 Task: Learn more about a business.
Action: Mouse moved to (773, 111)
Screenshot: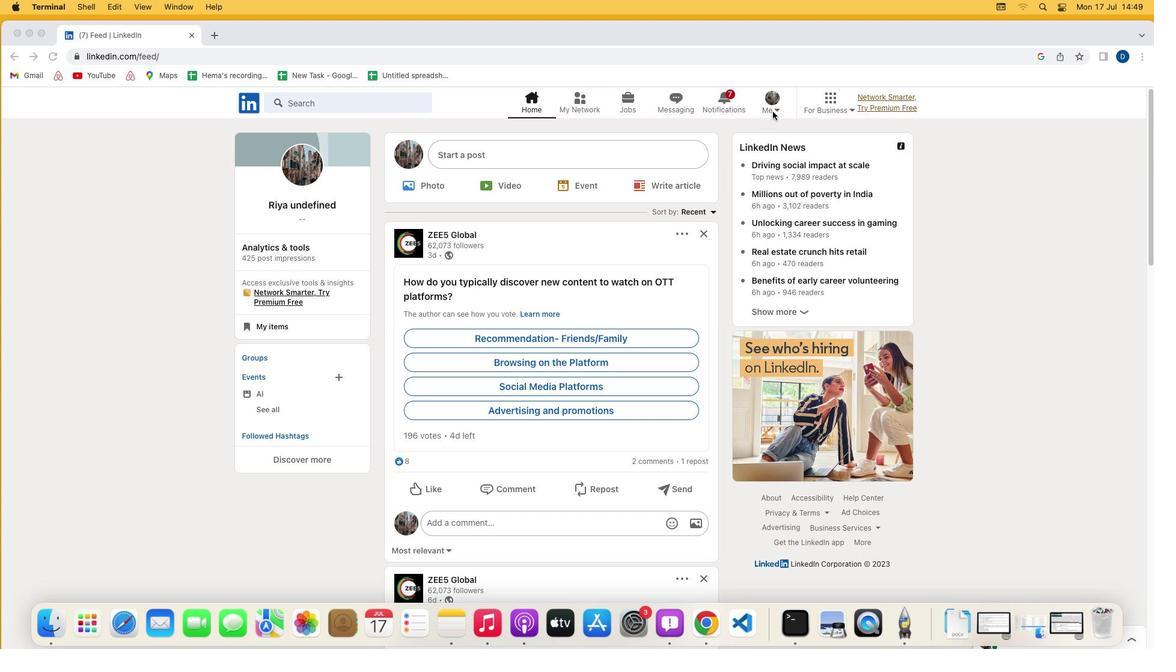 
Action: Mouse pressed left at (773, 111)
Screenshot: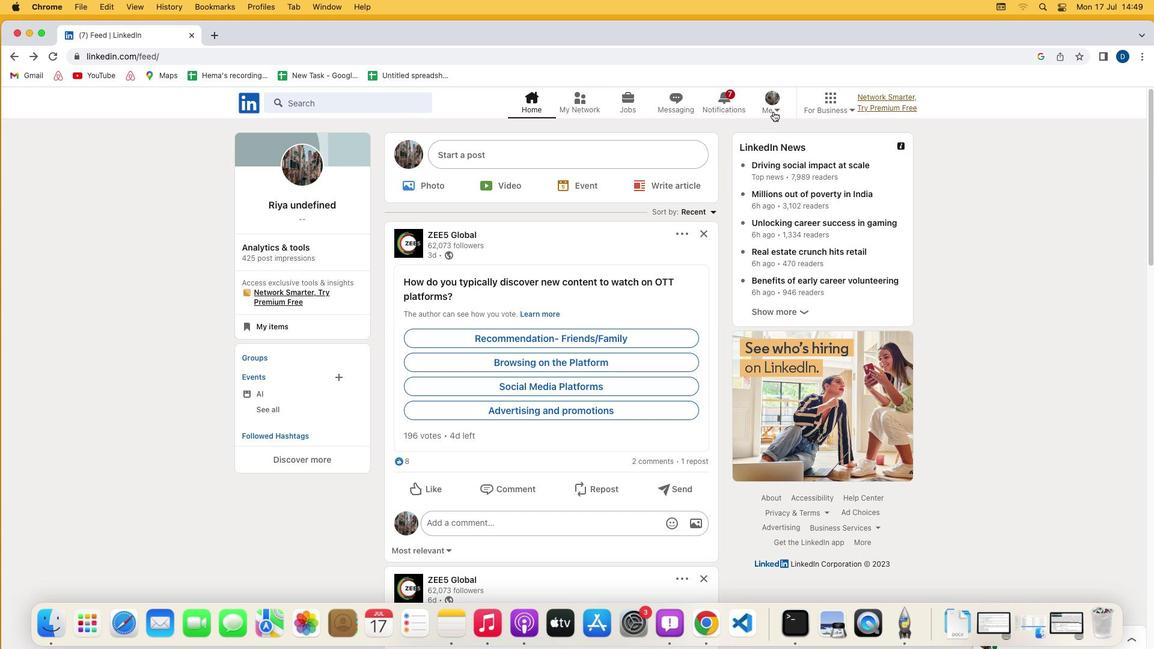
Action: Mouse moved to (777, 110)
Screenshot: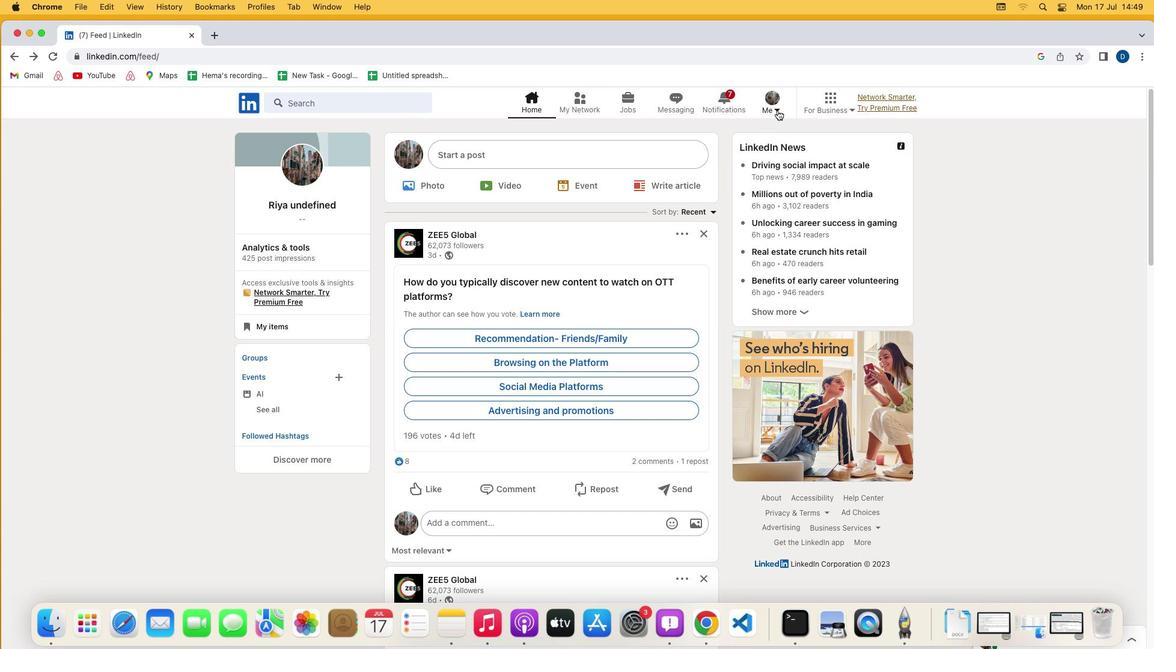 
Action: Mouse pressed left at (777, 110)
Screenshot: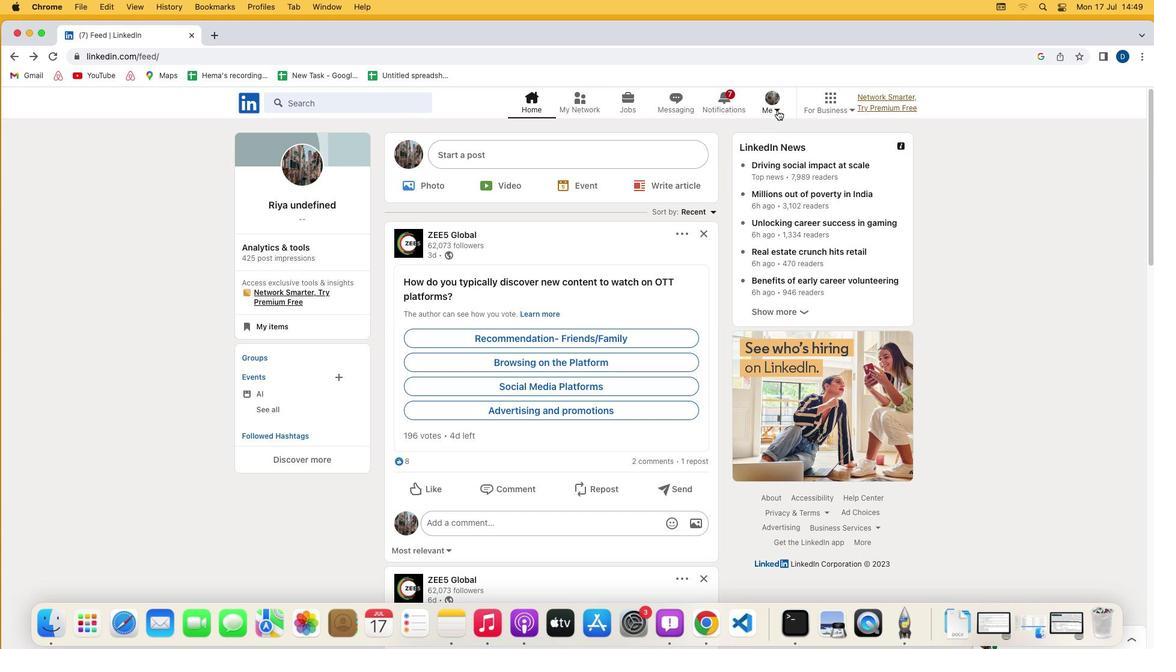 
Action: Mouse moved to (697, 229)
Screenshot: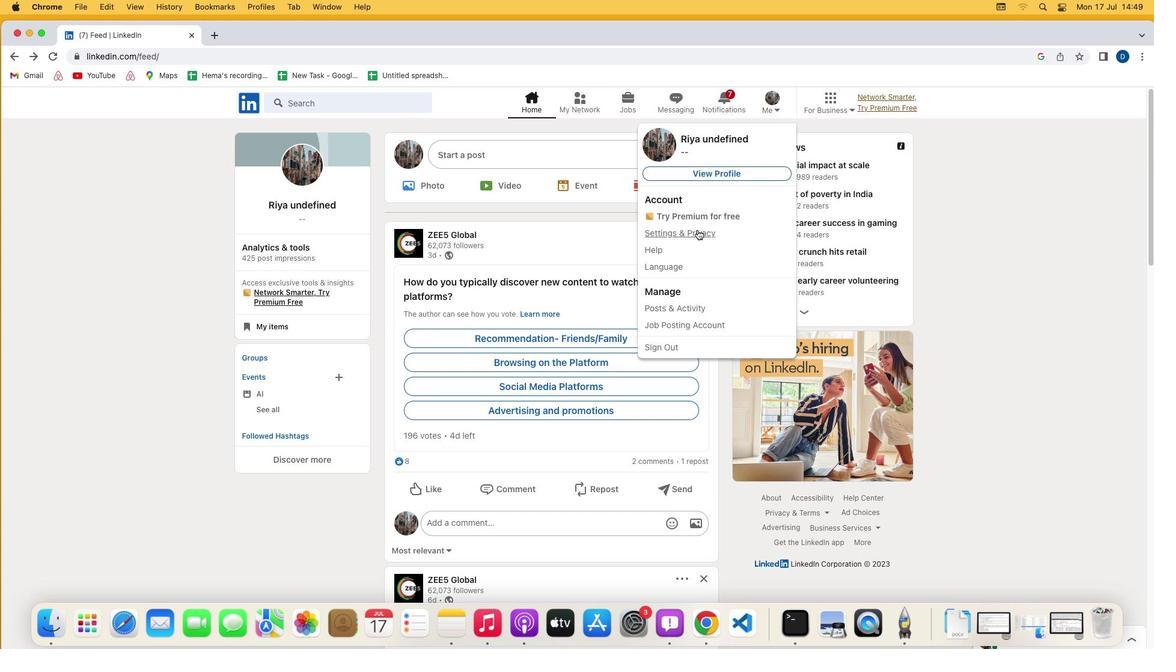 
Action: Mouse pressed left at (697, 229)
Screenshot: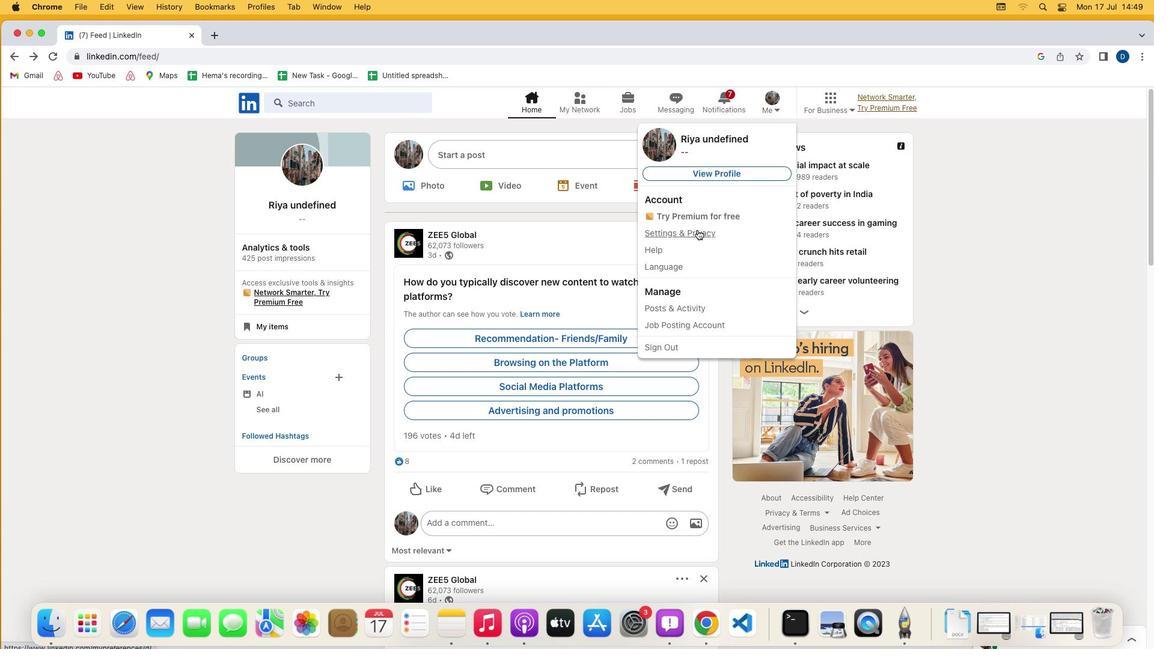 
Action: Mouse moved to (611, 415)
Screenshot: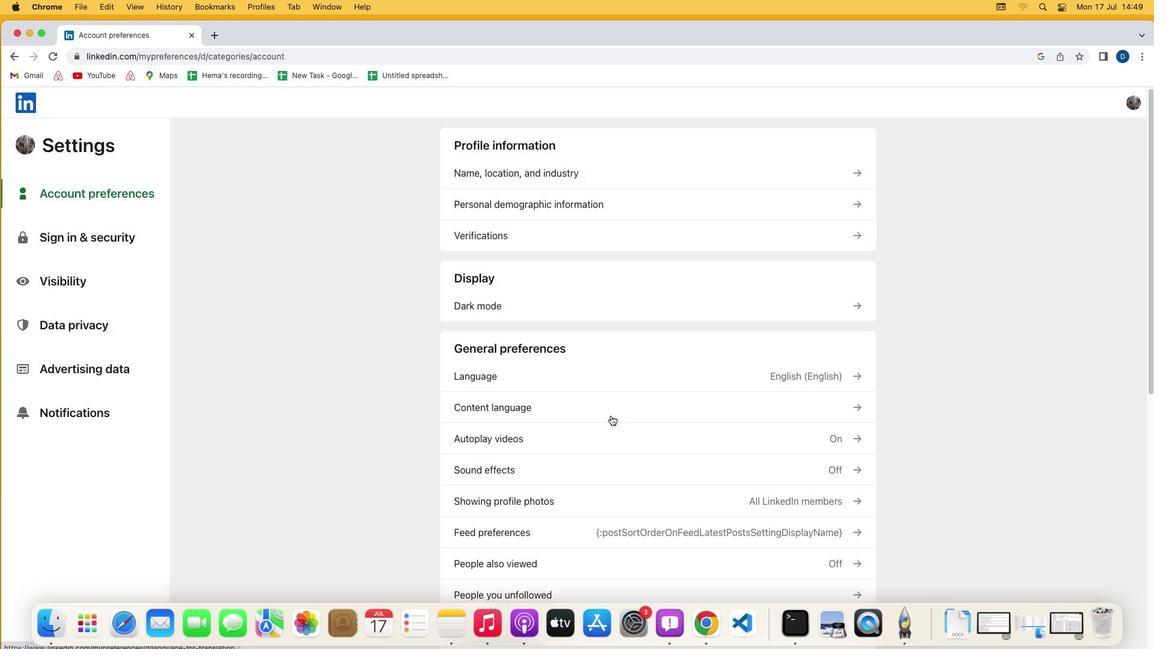 
Action: Mouse scrolled (611, 415) with delta (0, 0)
Screenshot: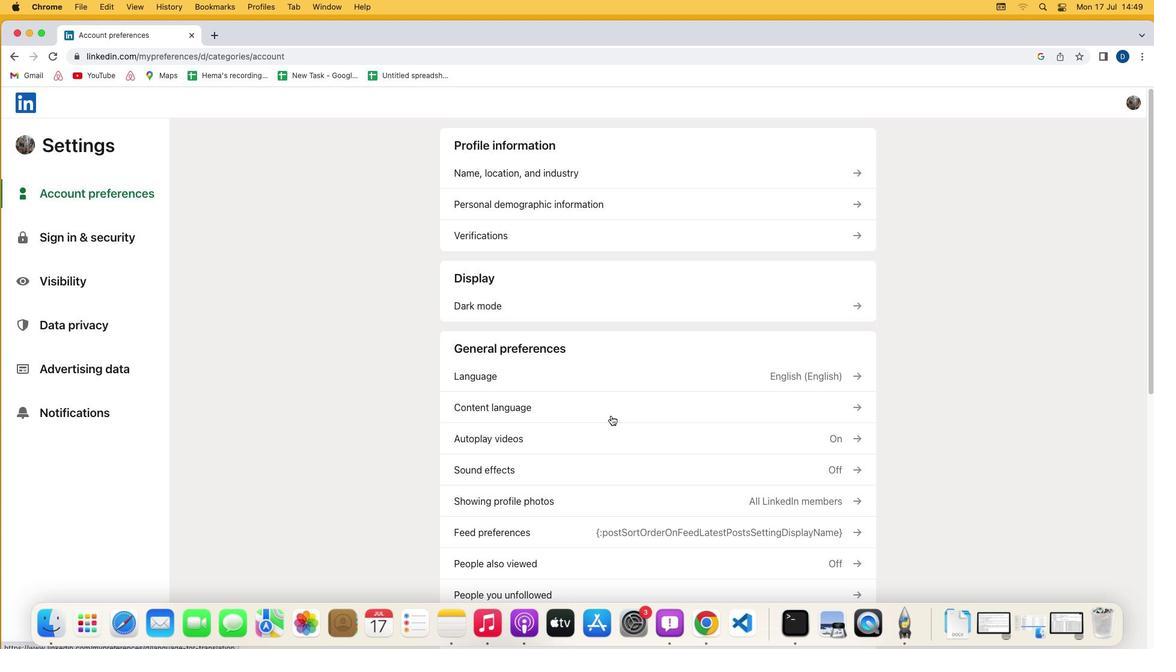 
Action: Mouse scrolled (611, 415) with delta (0, 0)
Screenshot: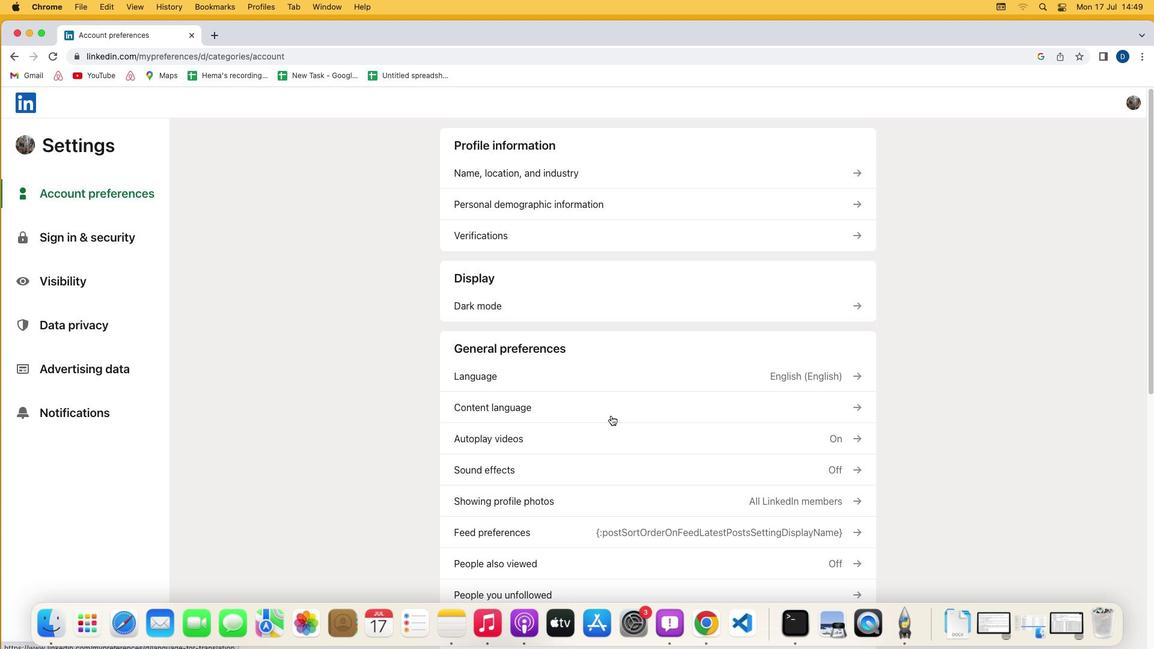 
Action: Mouse scrolled (611, 415) with delta (0, -1)
Screenshot: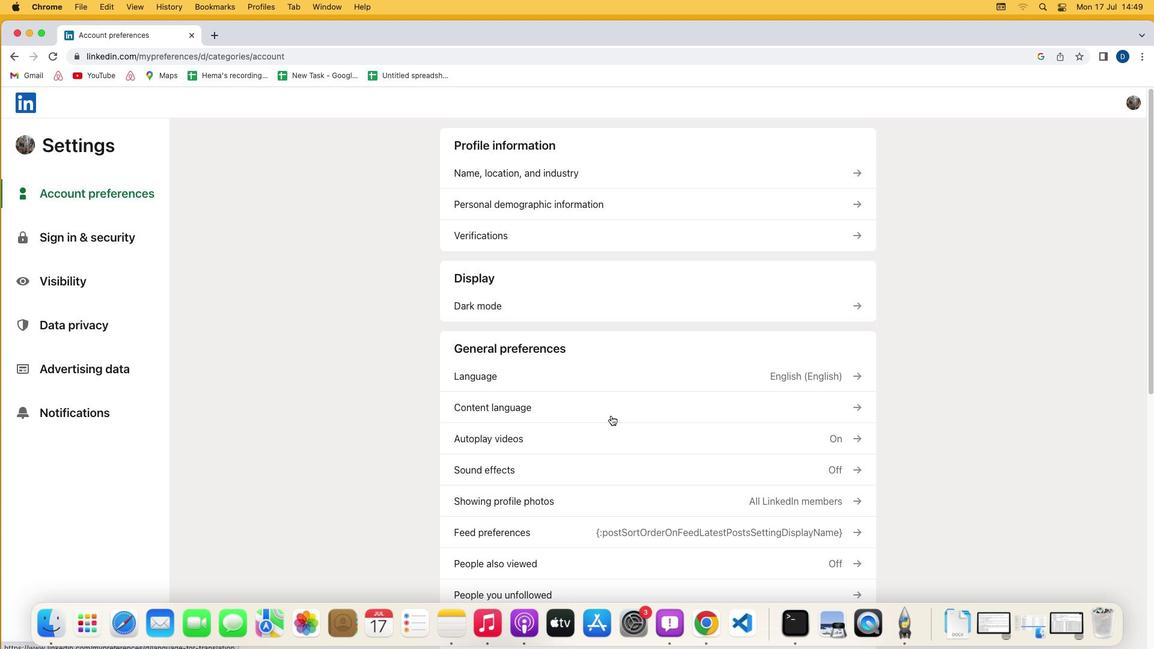 
Action: Mouse scrolled (611, 415) with delta (0, -2)
Screenshot: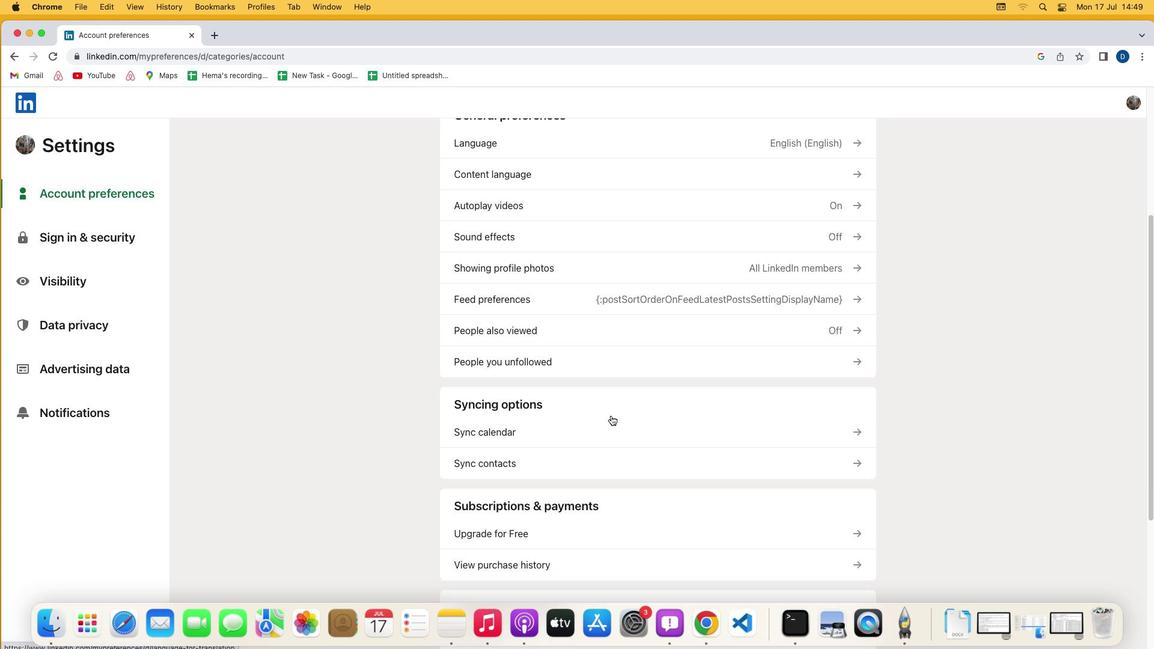 
Action: Mouse scrolled (611, 415) with delta (0, 0)
Screenshot: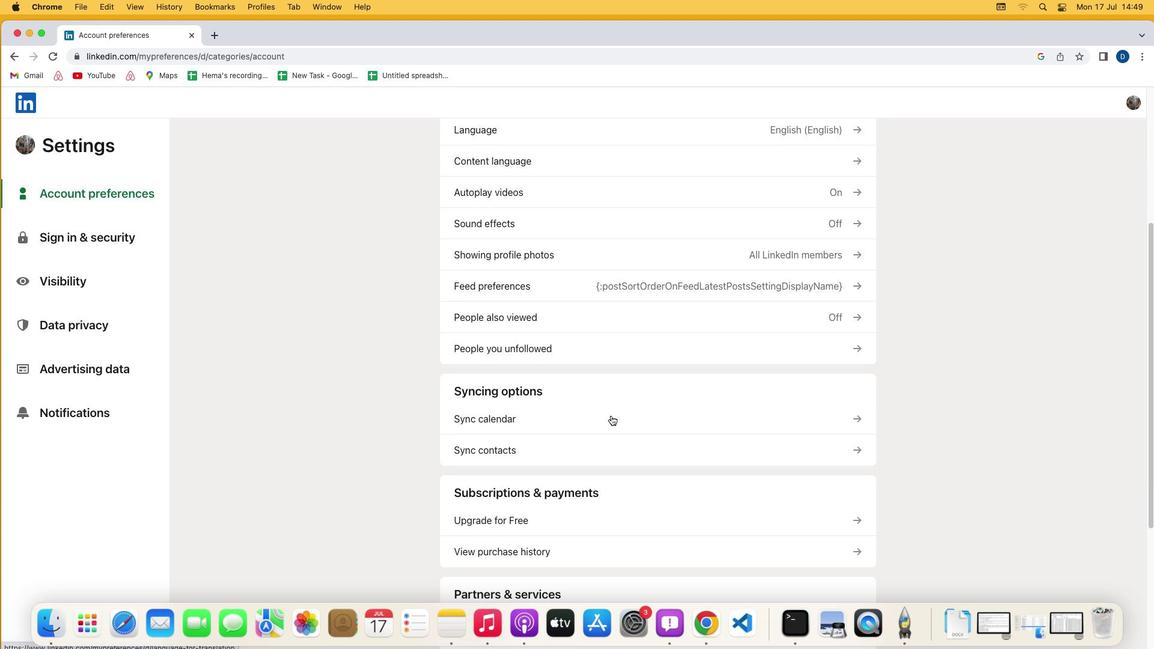 
Action: Mouse scrolled (611, 415) with delta (0, 0)
Screenshot: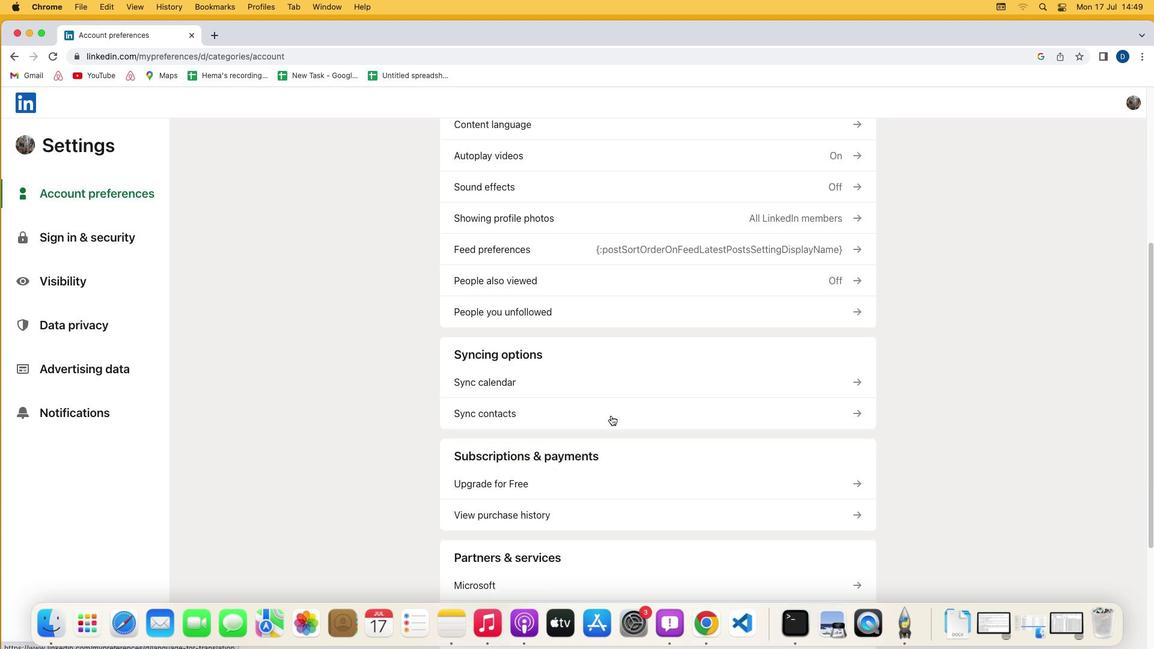 
Action: Mouse scrolled (611, 415) with delta (0, -1)
Screenshot: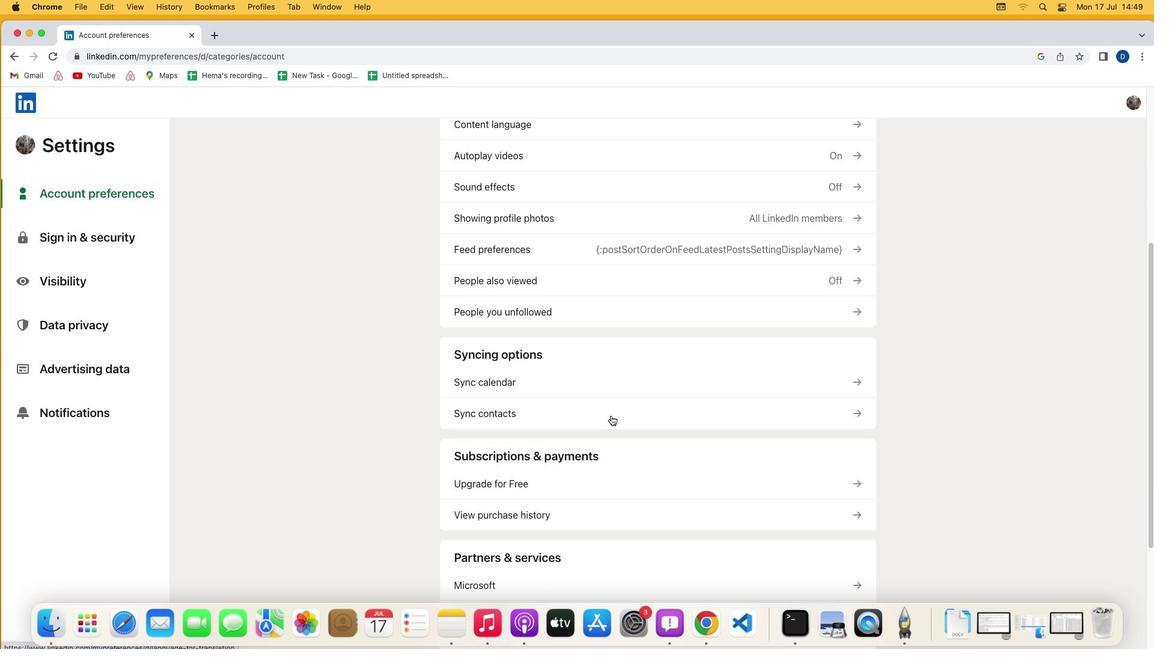 
Action: Mouse moved to (508, 438)
Screenshot: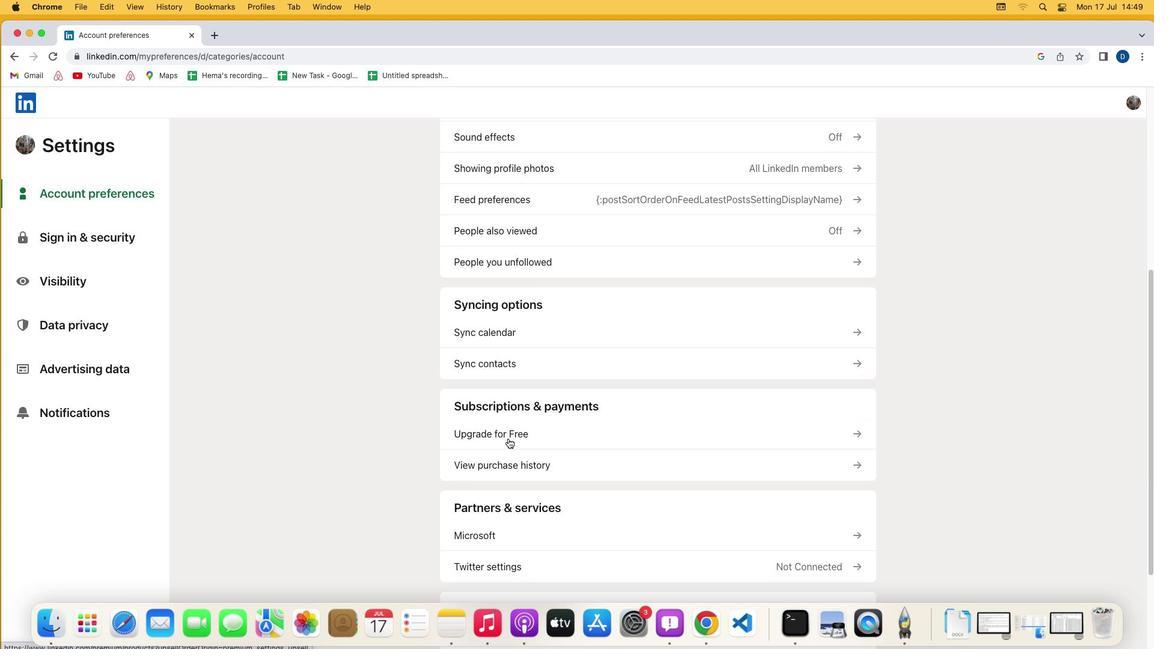 
Action: Mouse pressed left at (508, 438)
Screenshot: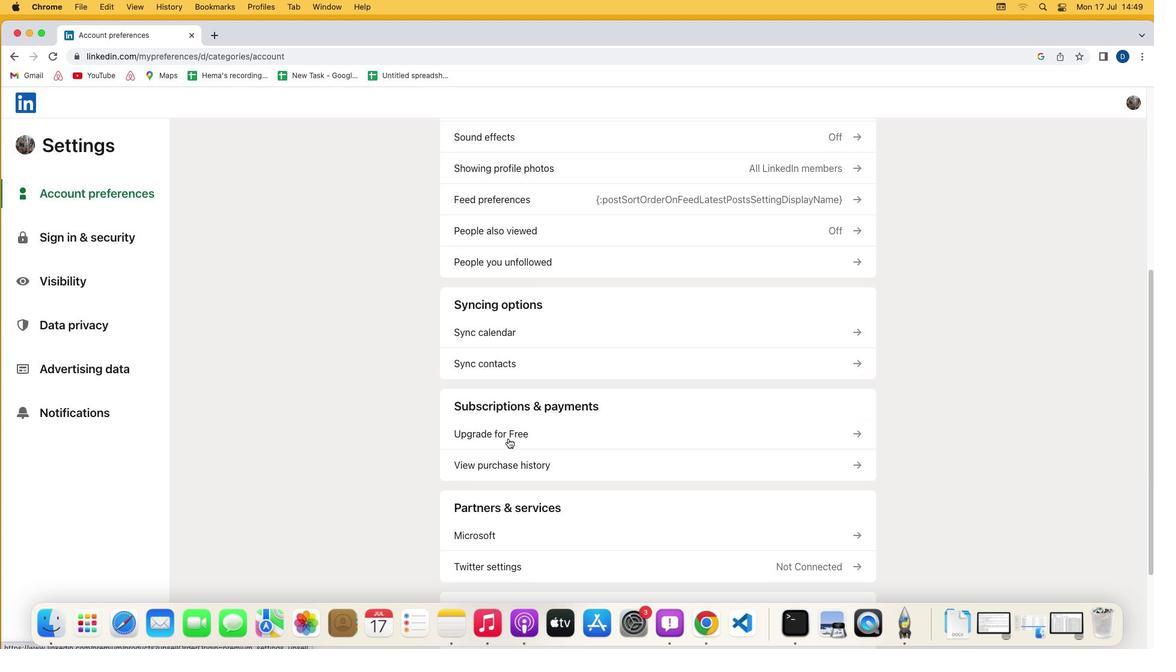 
Action: Mouse moved to (466, 361)
Screenshot: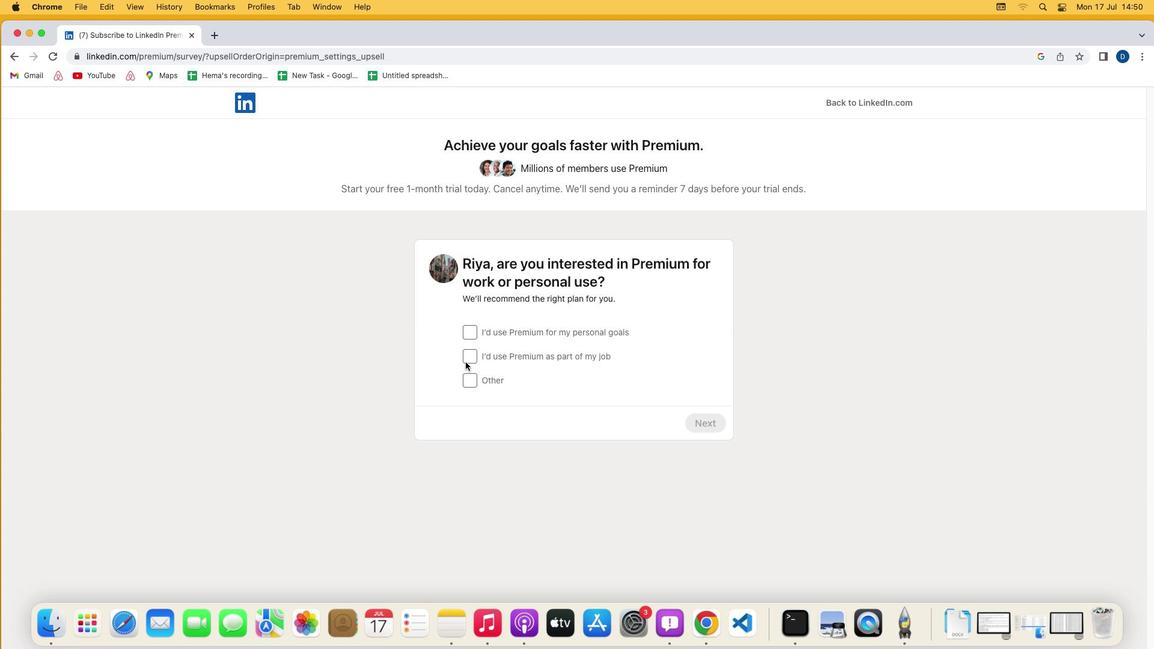 
Action: Mouse pressed left at (466, 361)
Screenshot: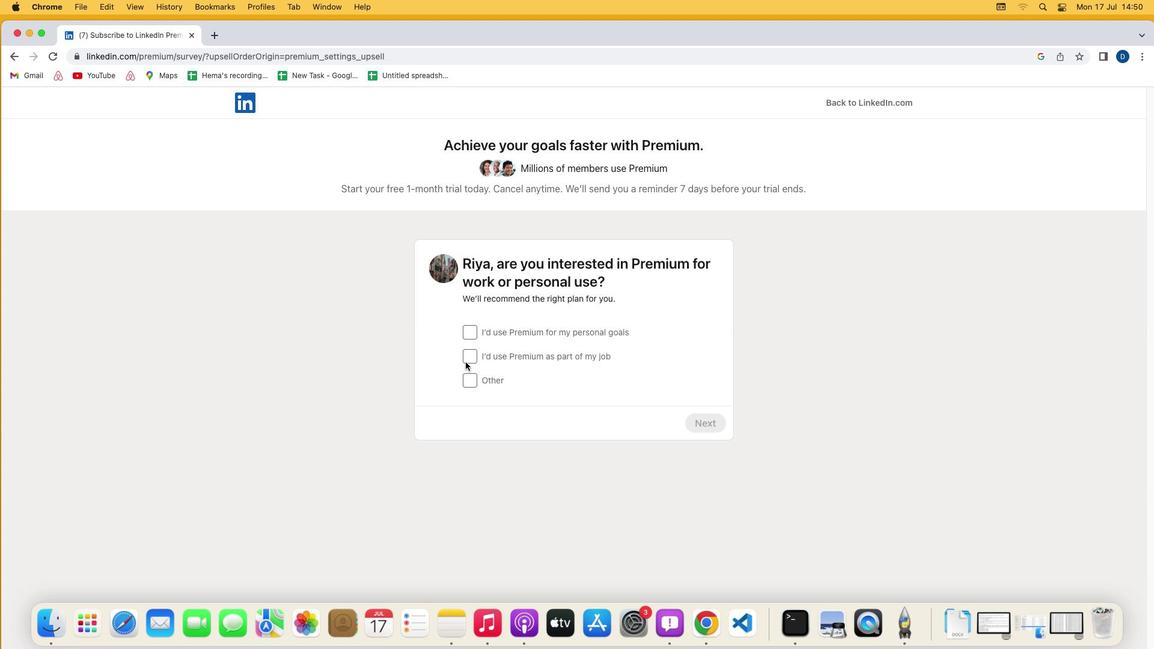 
Action: Mouse moved to (703, 422)
Screenshot: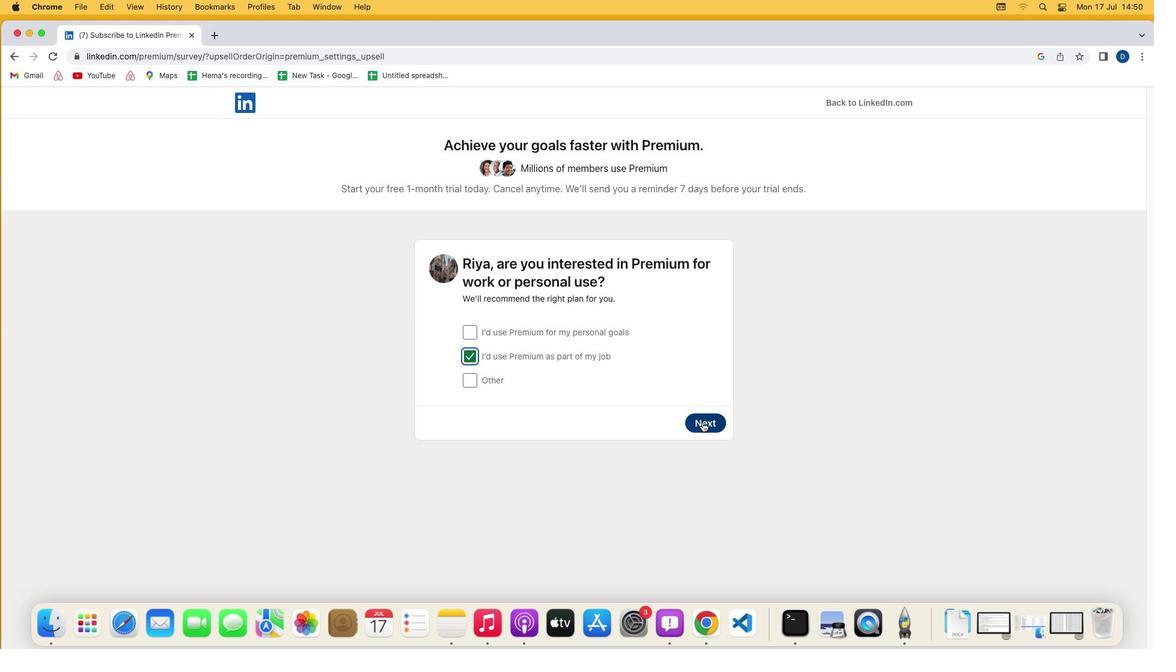 
Action: Mouse pressed left at (703, 422)
Screenshot: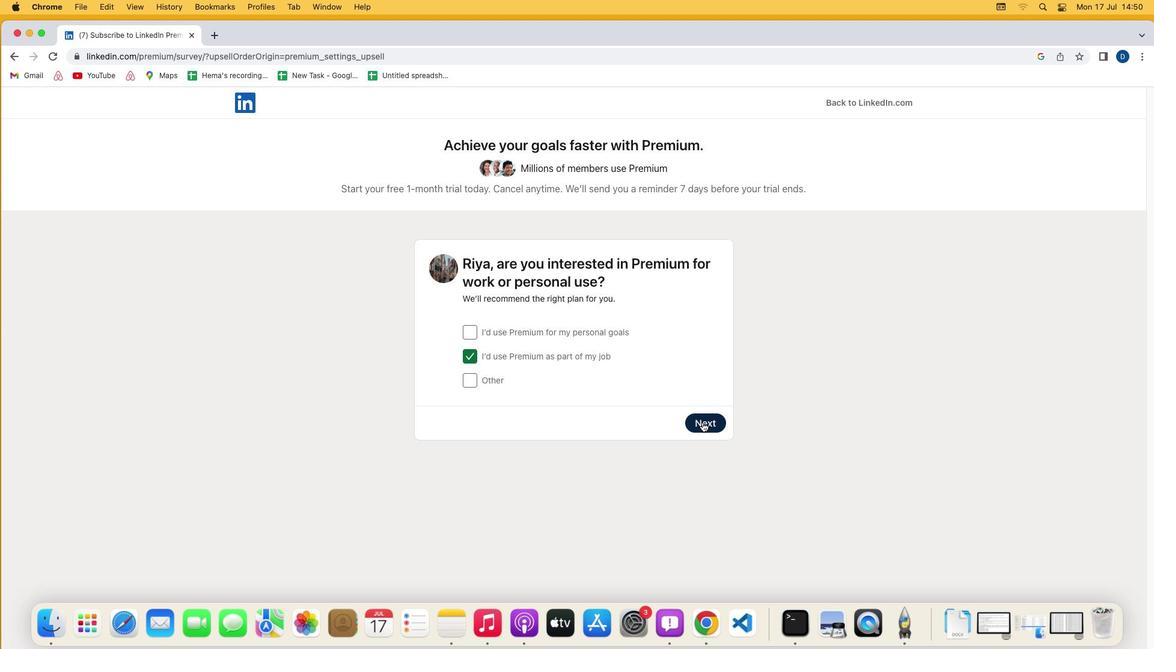 
Action: Mouse moved to (469, 451)
Screenshot: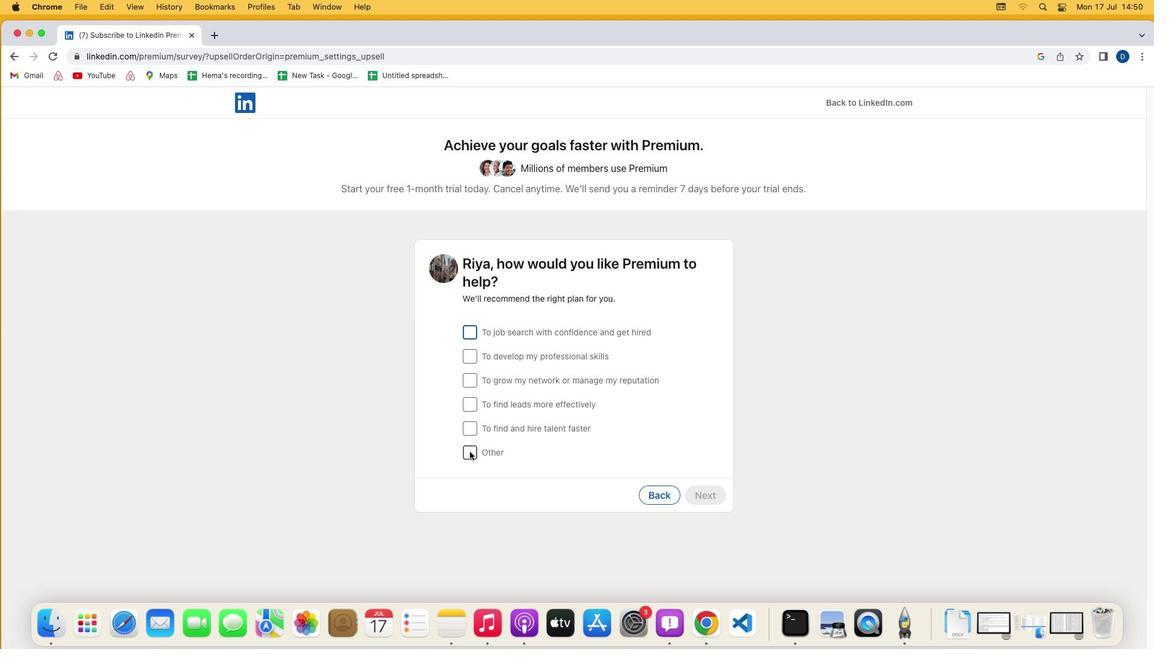
Action: Mouse pressed left at (469, 451)
Screenshot: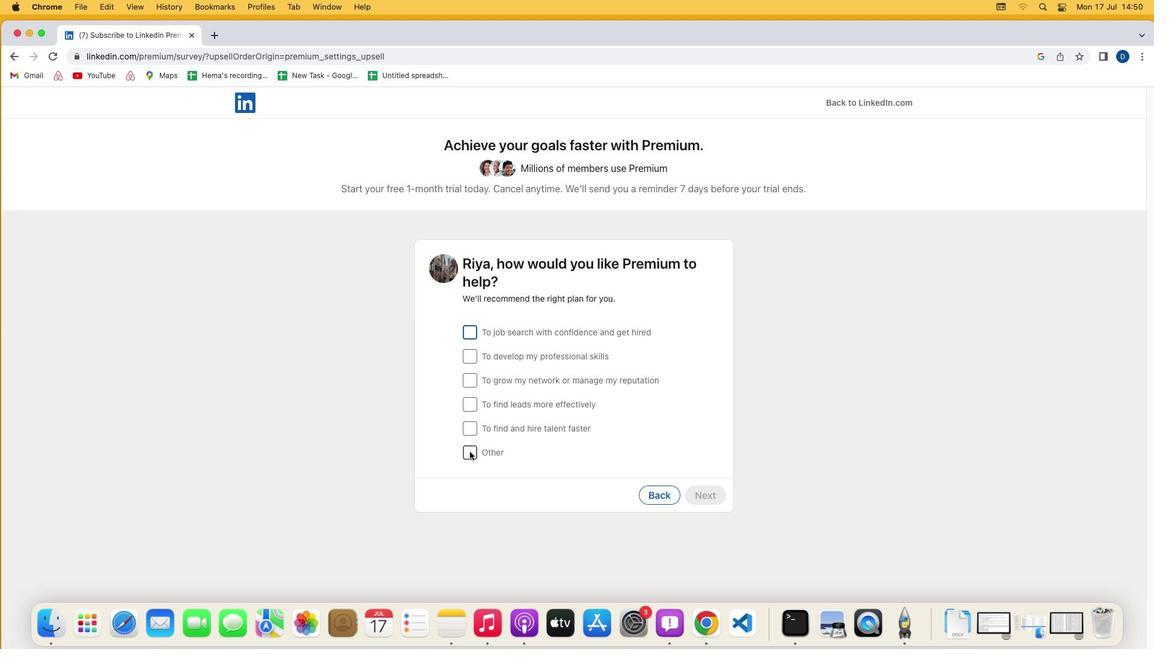 
Action: Mouse moved to (717, 494)
Screenshot: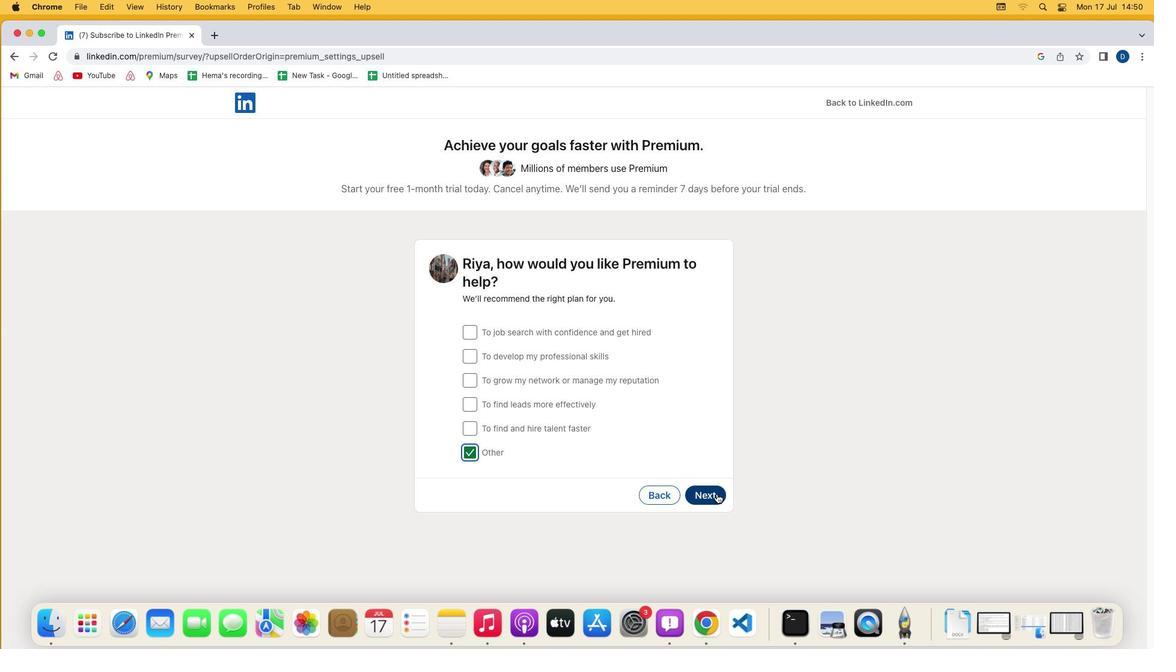 
Action: Mouse pressed left at (717, 494)
Screenshot: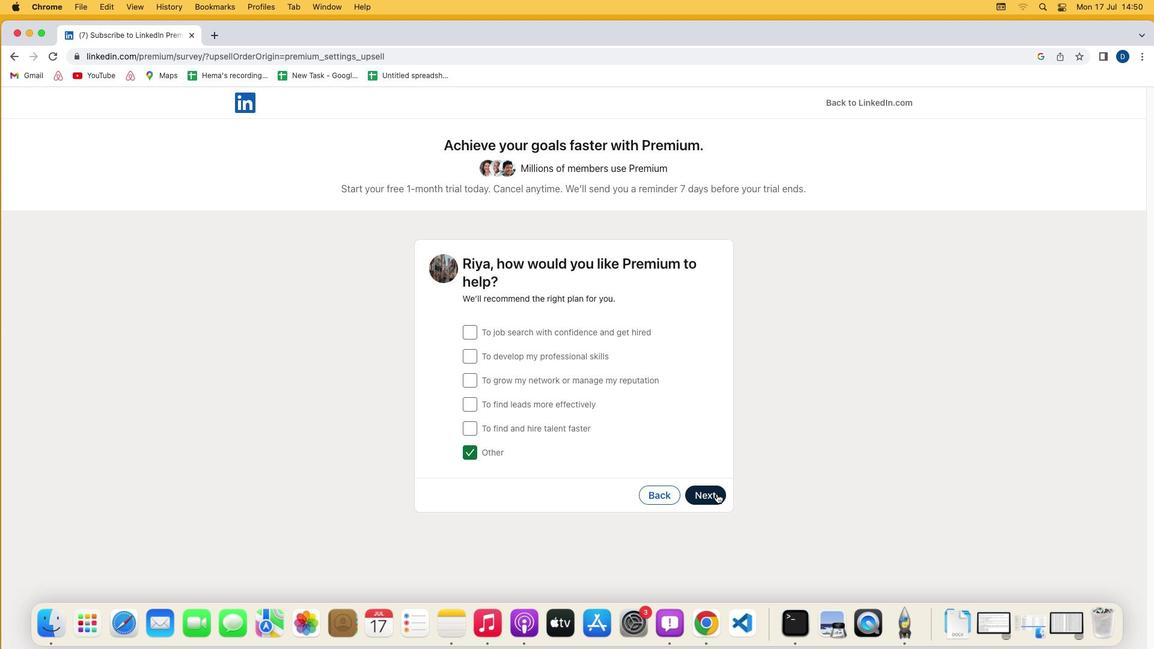 
Action: Mouse moved to (523, 502)
Screenshot: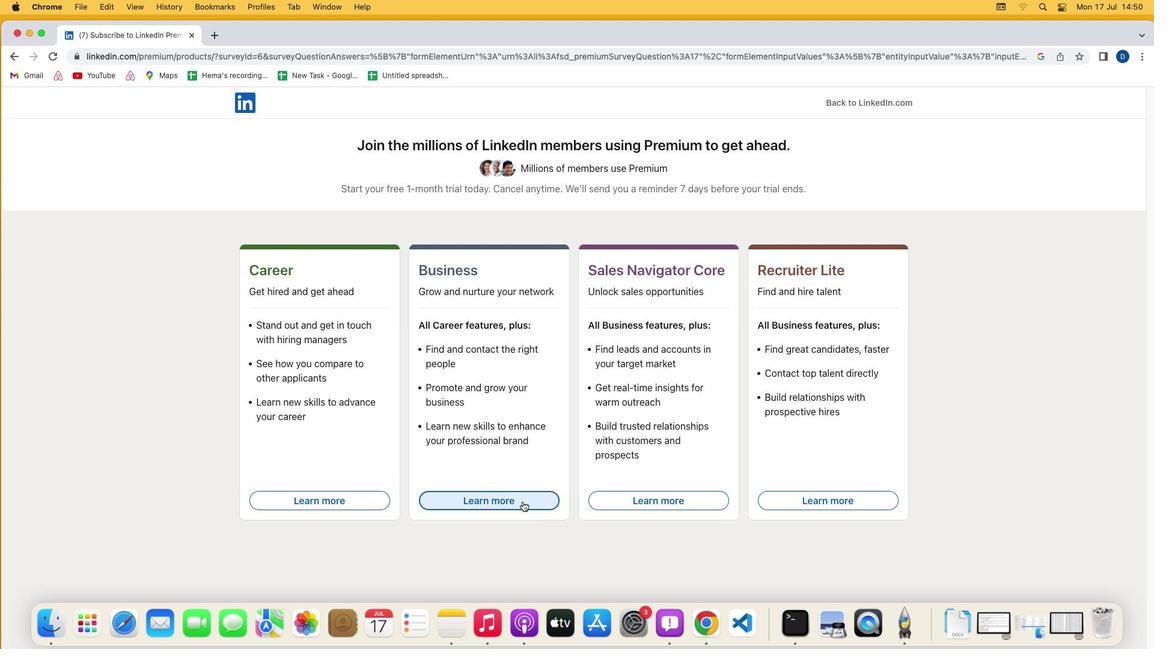 
Action: Mouse pressed left at (523, 502)
Screenshot: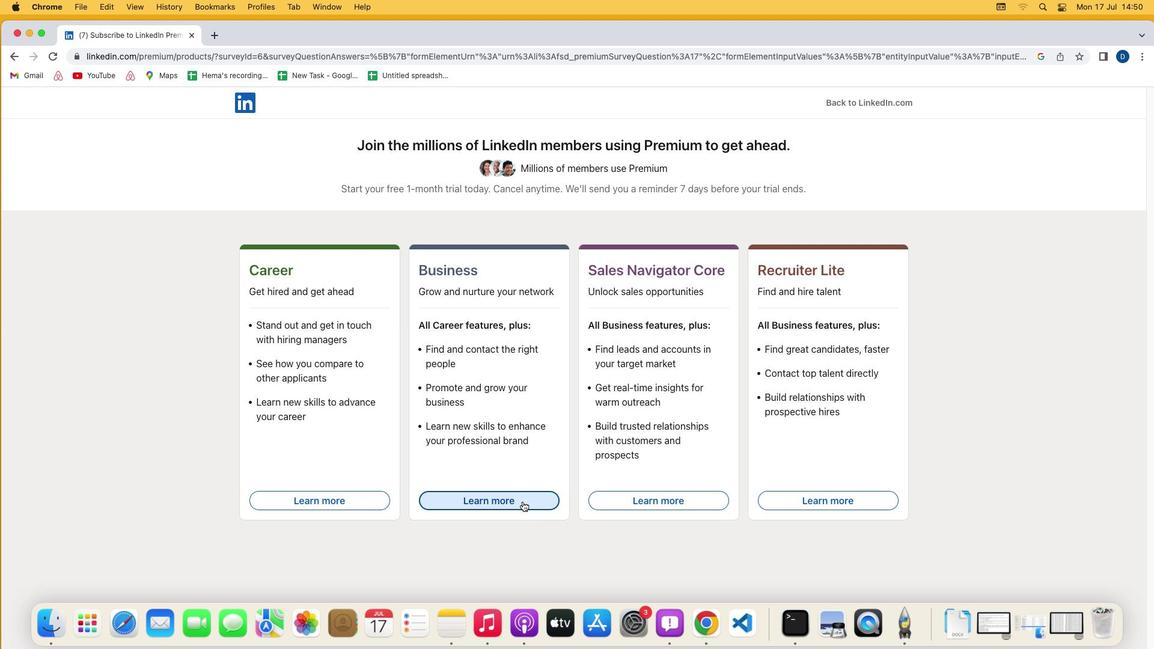 
Action: Mouse moved to (522, 502)
Screenshot: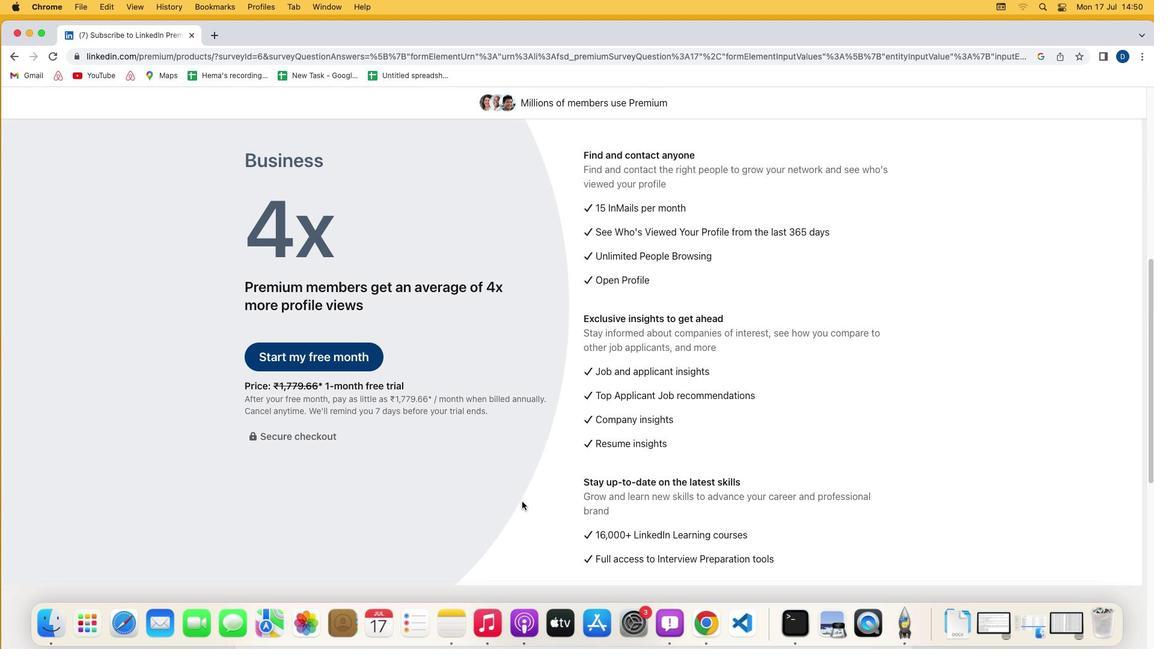 
